 Task: Add a signature Dorian Garcia containing With sincere appreciation, Dorian Garcia to email address softage.10@softage.net and add a folder Sales funnels
Action: Mouse moved to (114, 97)
Screenshot: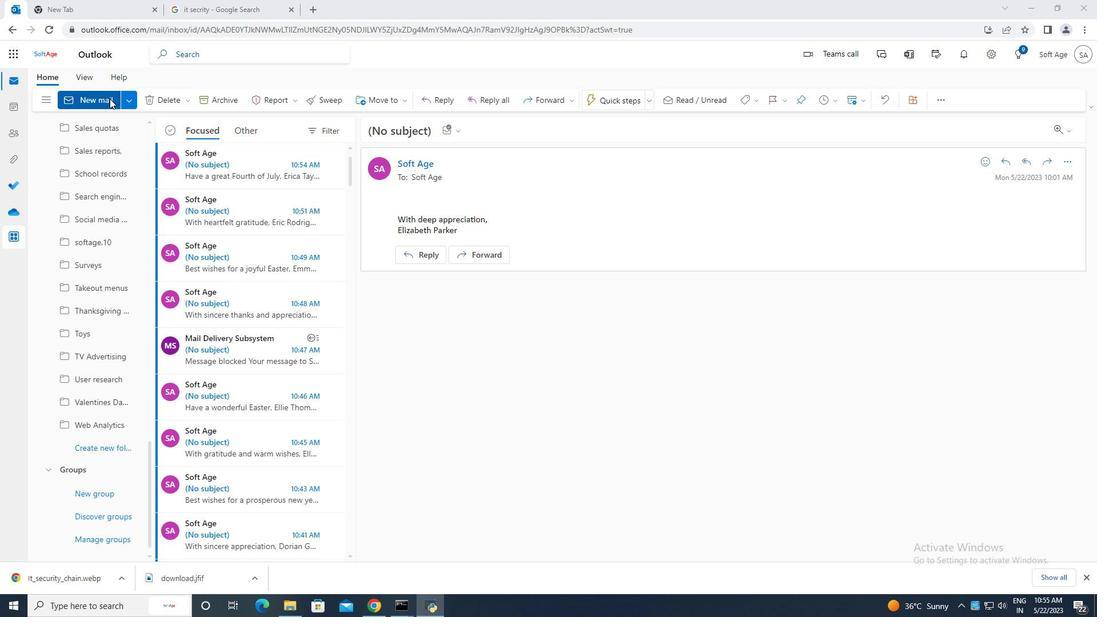 
Action: Mouse pressed left at (114, 97)
Screenshot: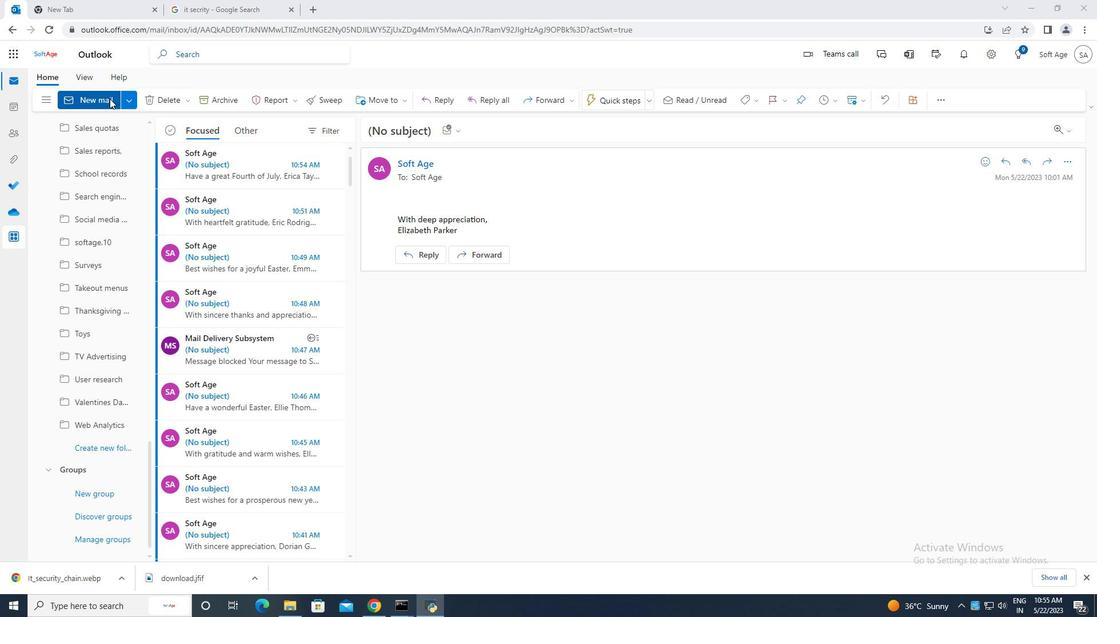 
Action: Mouse moved to (732, 104)
Screenshot: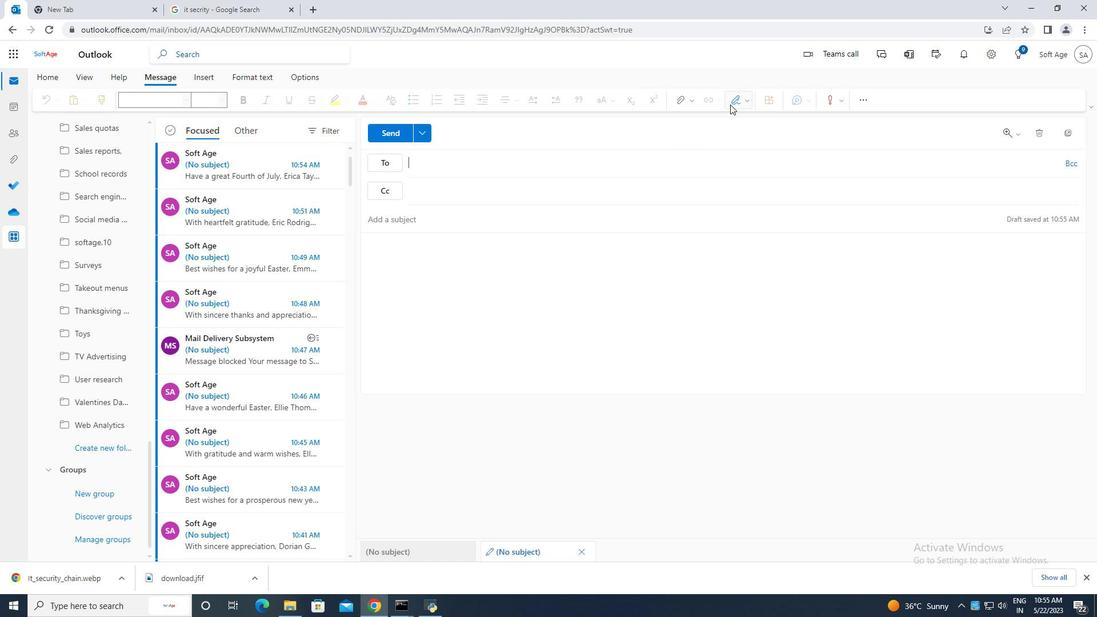 
Action: Mouse pressed left at (732, 104)
Screenshot: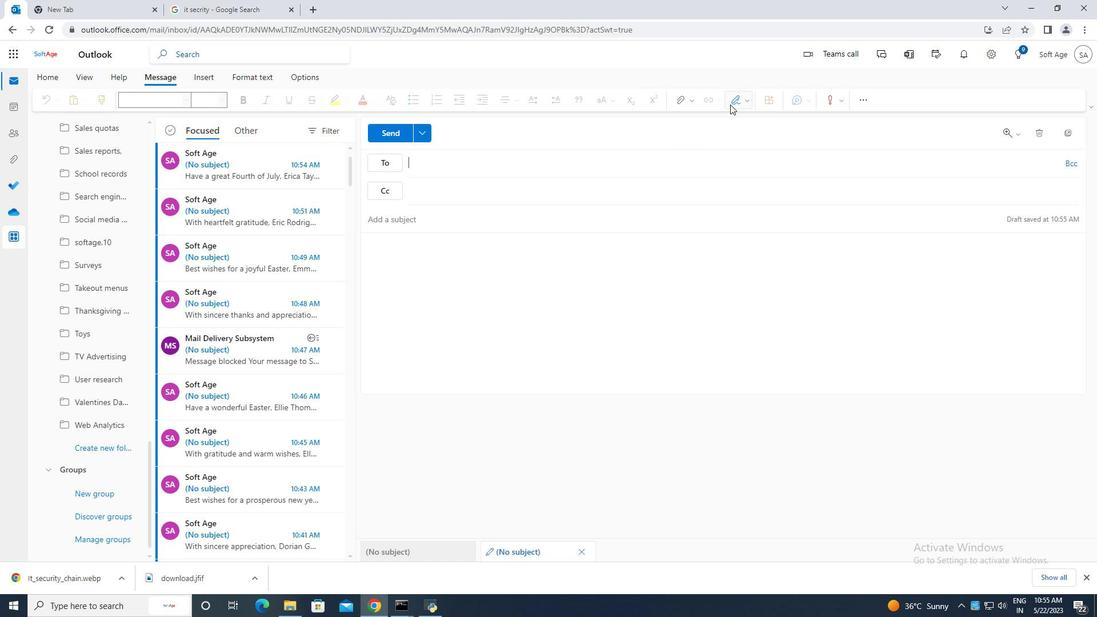
Action: Mouse moved to (700, 145)
Screenshot: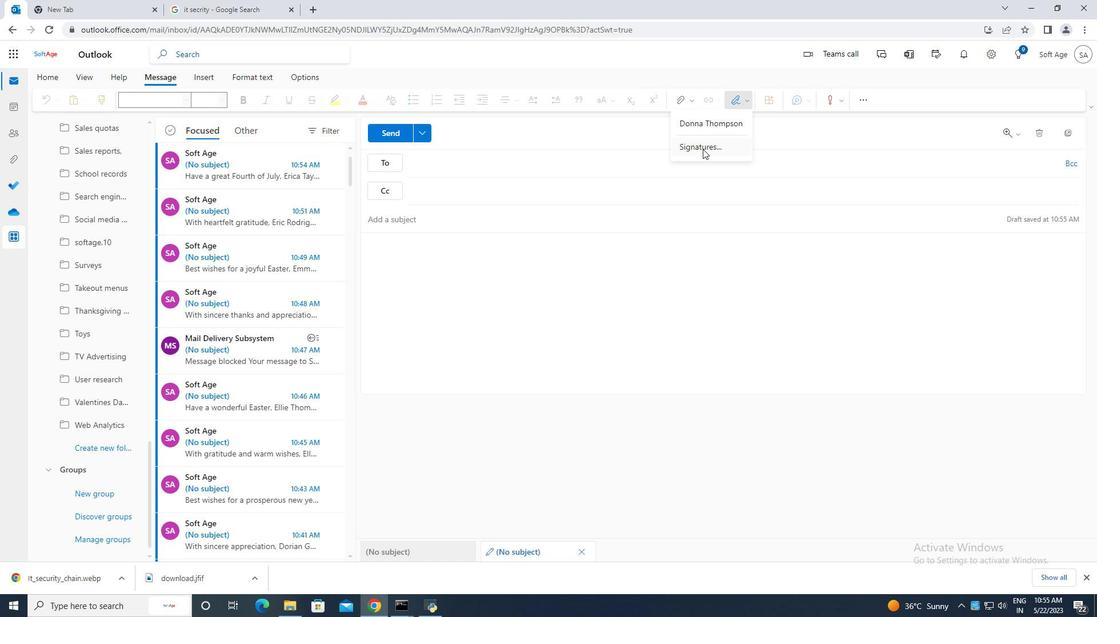 
Action: Mouse pressed left at (700, 145)
Screenshot: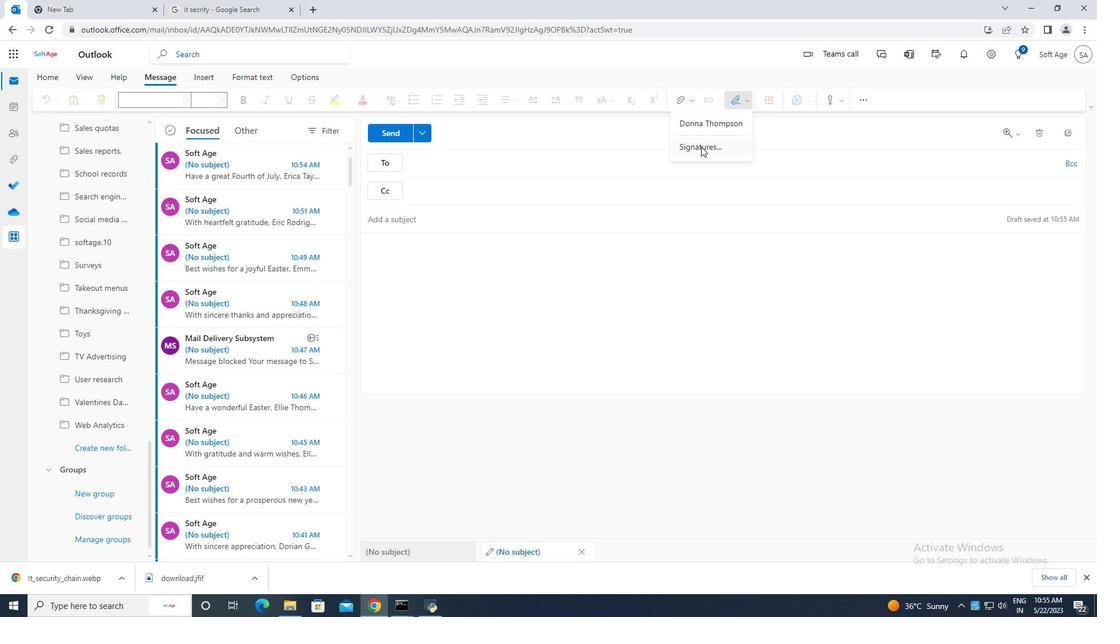 
Action: Mouse moved to (780, 188)
Screenshot: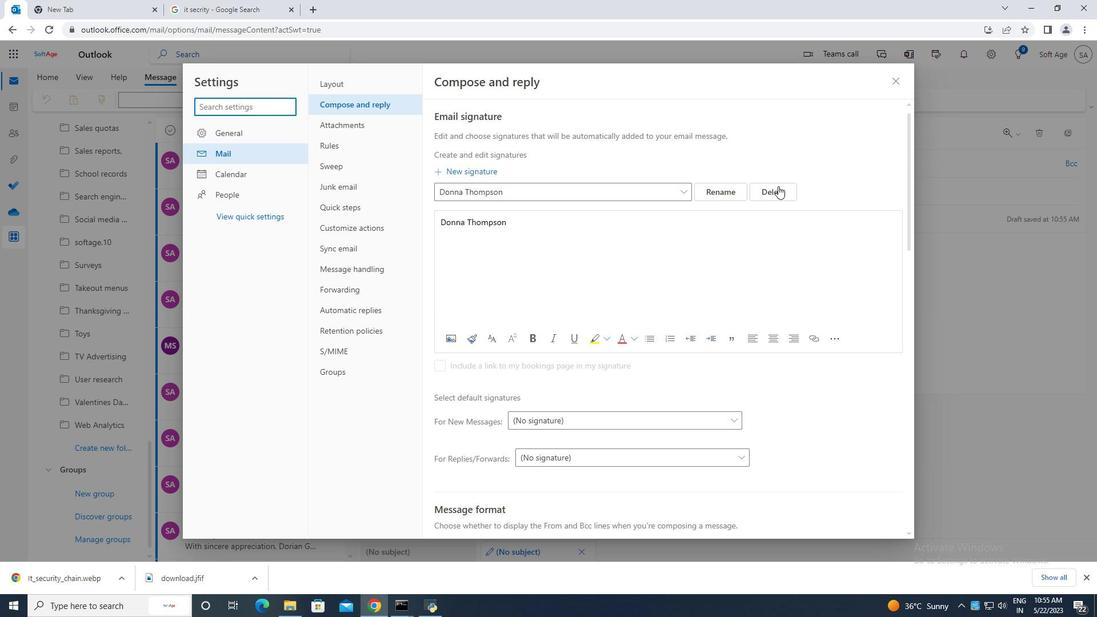 
Action: Mouse pressed left at (780, 188)
Screenshot: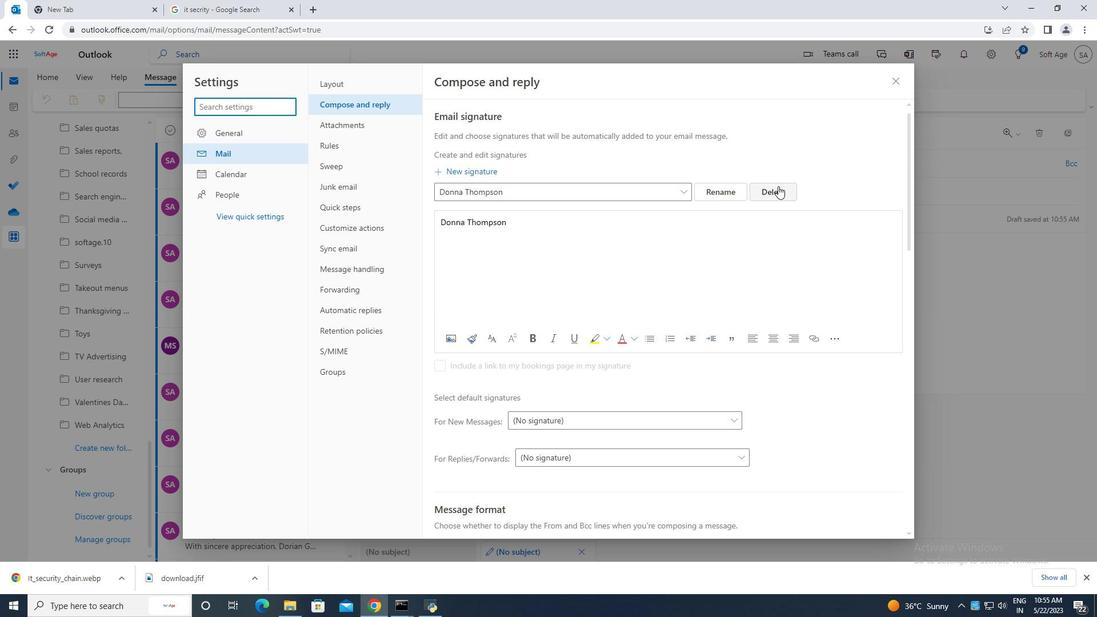 
Action: Mouse moved to (514, 192)
Screenshot: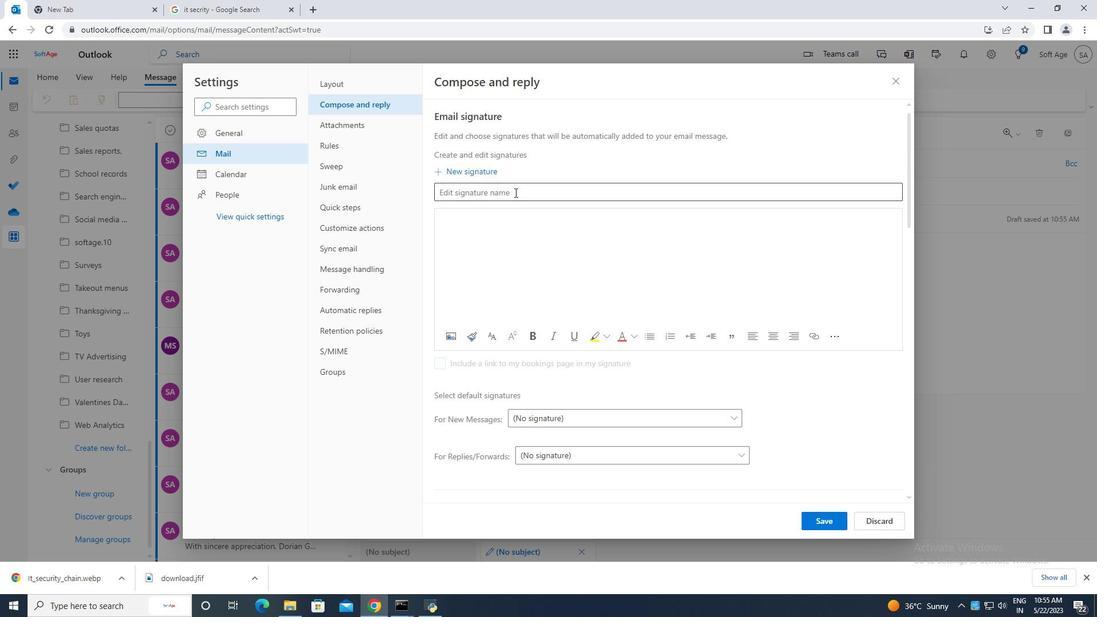 
Action: Mouse pressed left at (514, 192)
Screenshot: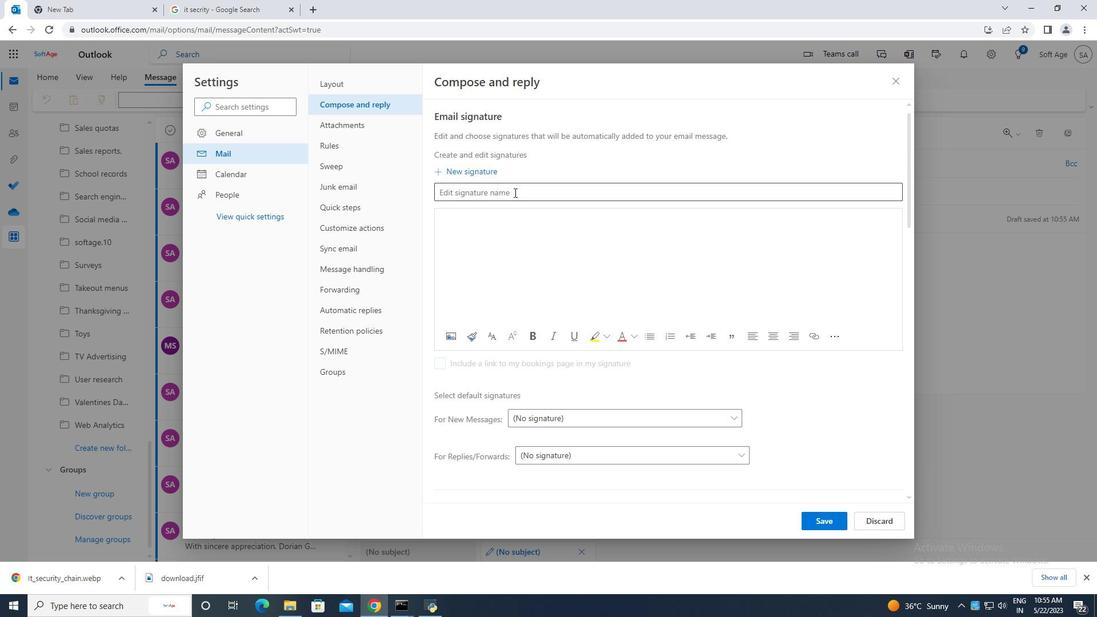 
Action: Mouse moved to (513, 192)
Screenshot: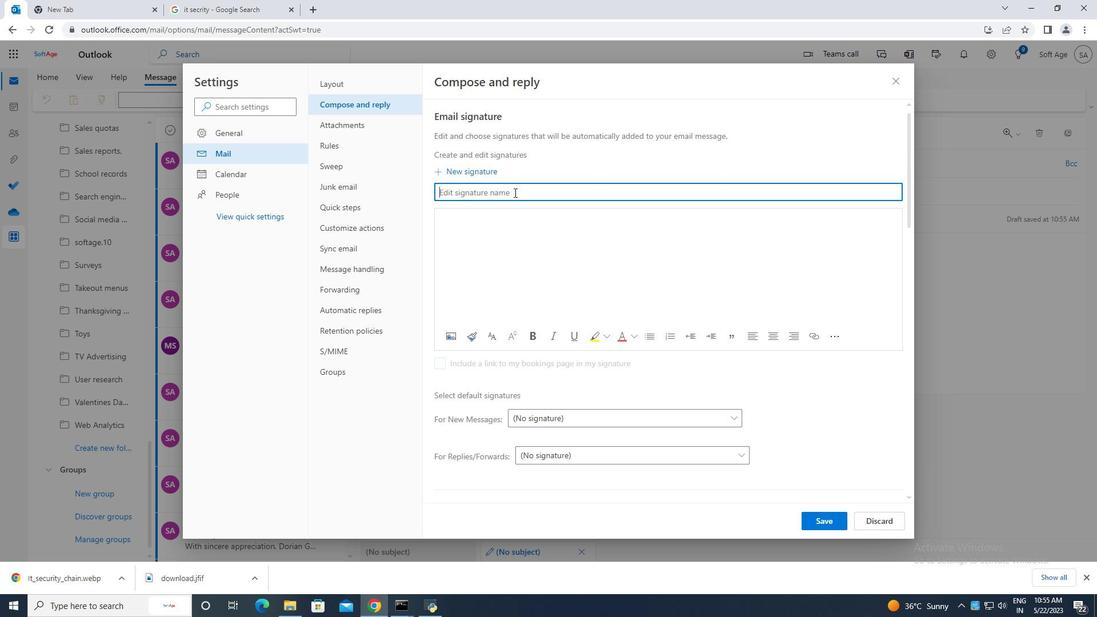 
Action: Key pressed <Key.caps_lock>D<Key.caps_lock>orian<Key.space><Key.caps_lock>G<Key.caps_lock>arcia<Key.space>
Screenshot: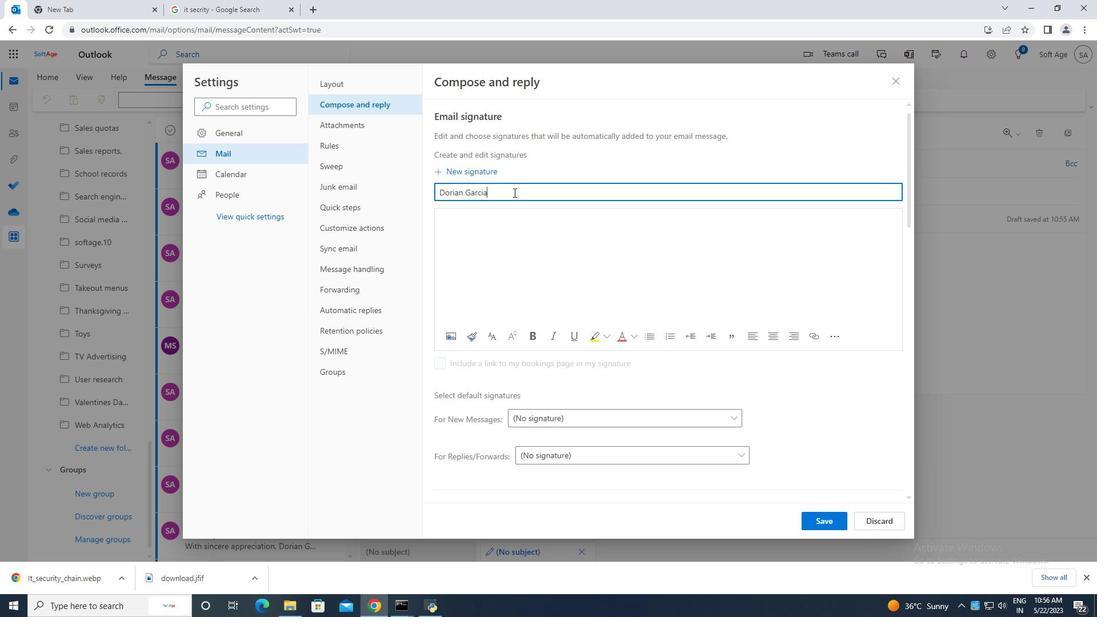
Action: Mouse moved to (469, 232)
Screenshot: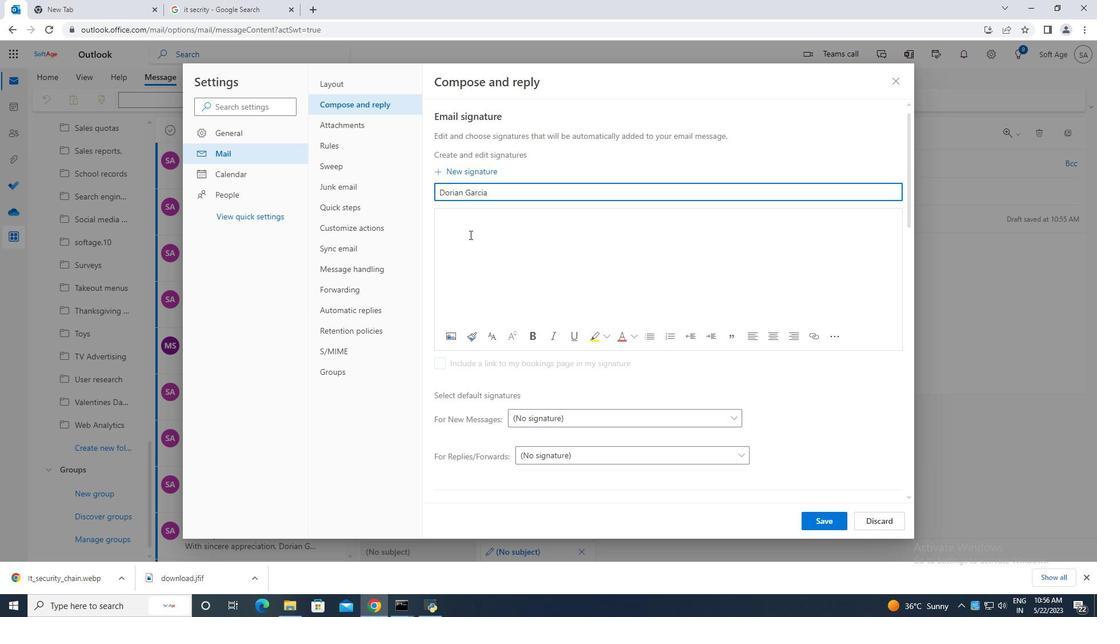 
Action: Mouse pressed left at (469, 232)
Screenshot: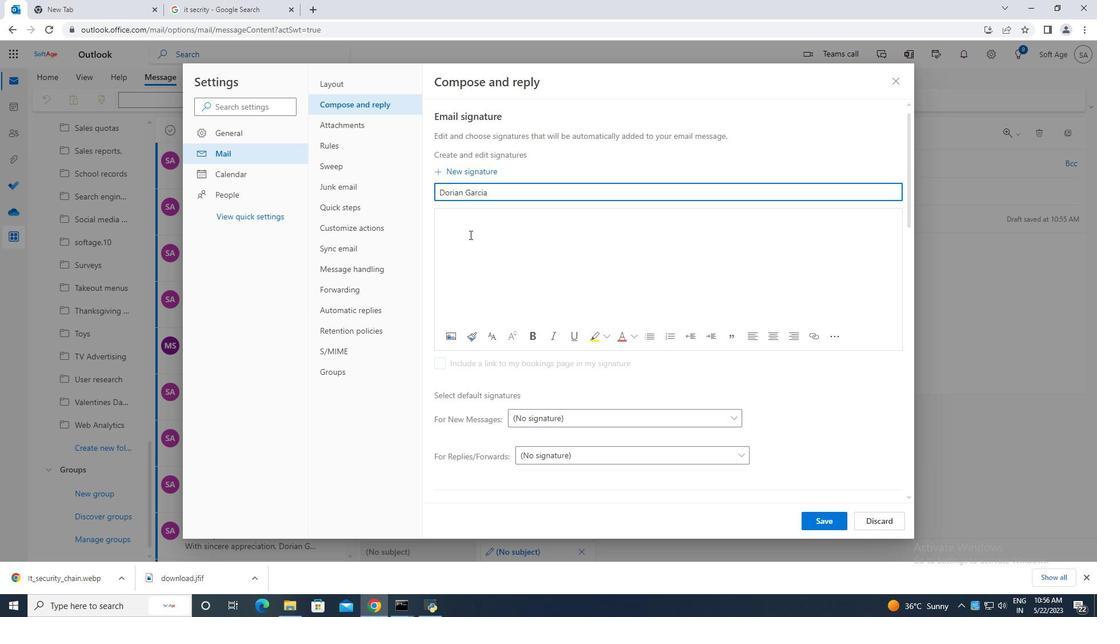 
Action: Key pressed <Key.caps_lock>D<Key.caps_lock>orian<Key.space><Key.caps_lock>G<Key.caps_lock>arcia
Screenshot: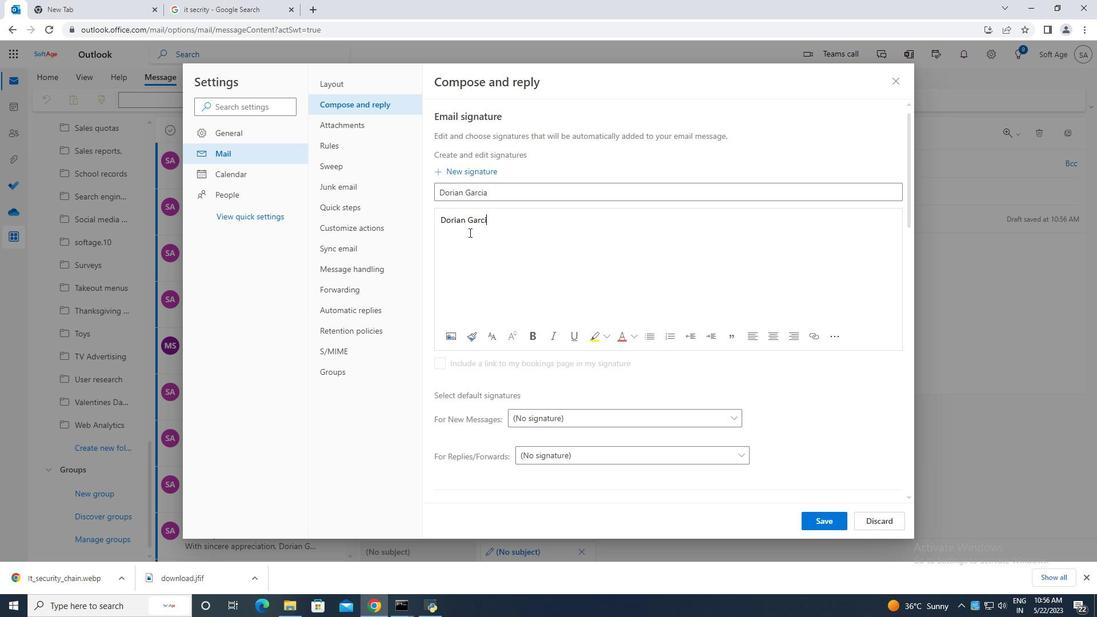 
Action: Mouse moved to (831, 520)
Screenshot: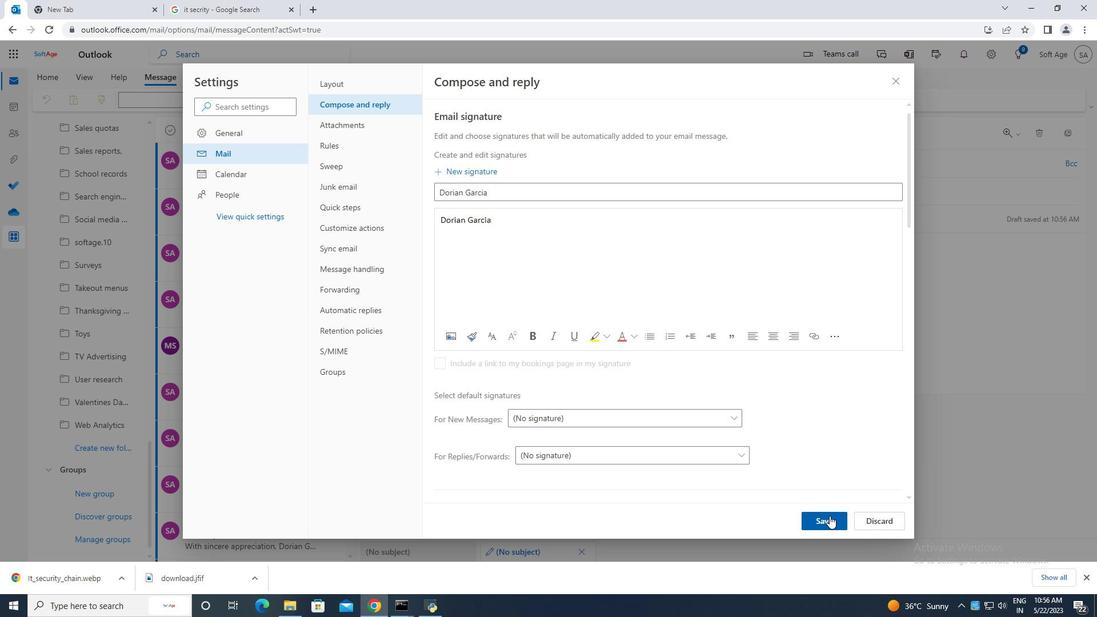 
Action: Mouse pressed left at (831, 520)
Screenshot: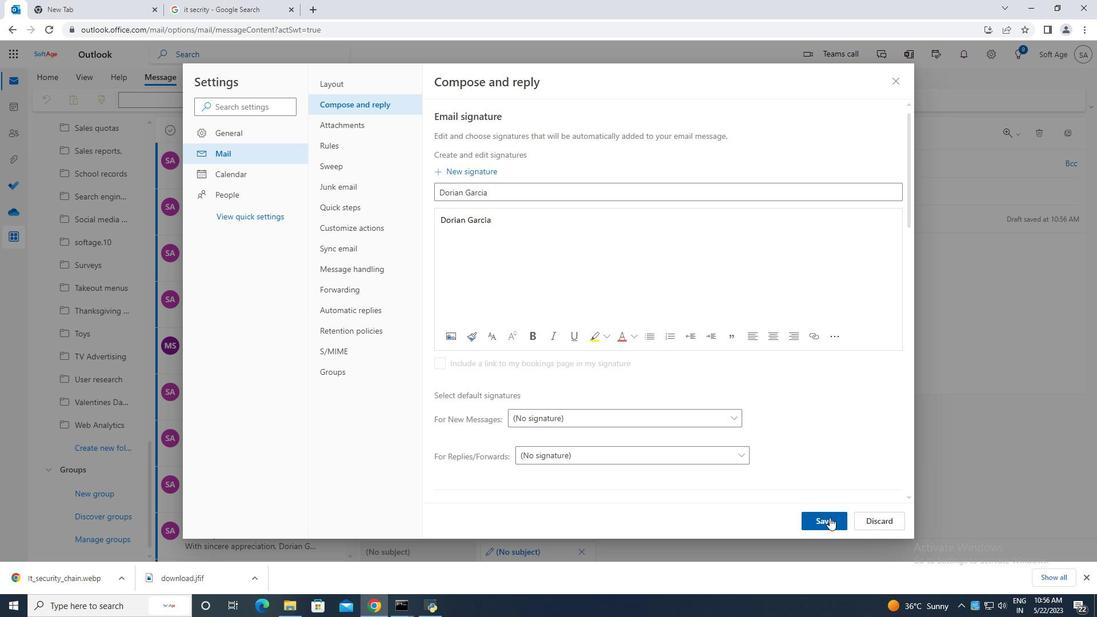 
Action: Mouse moved to (894, 86)
Screenshot: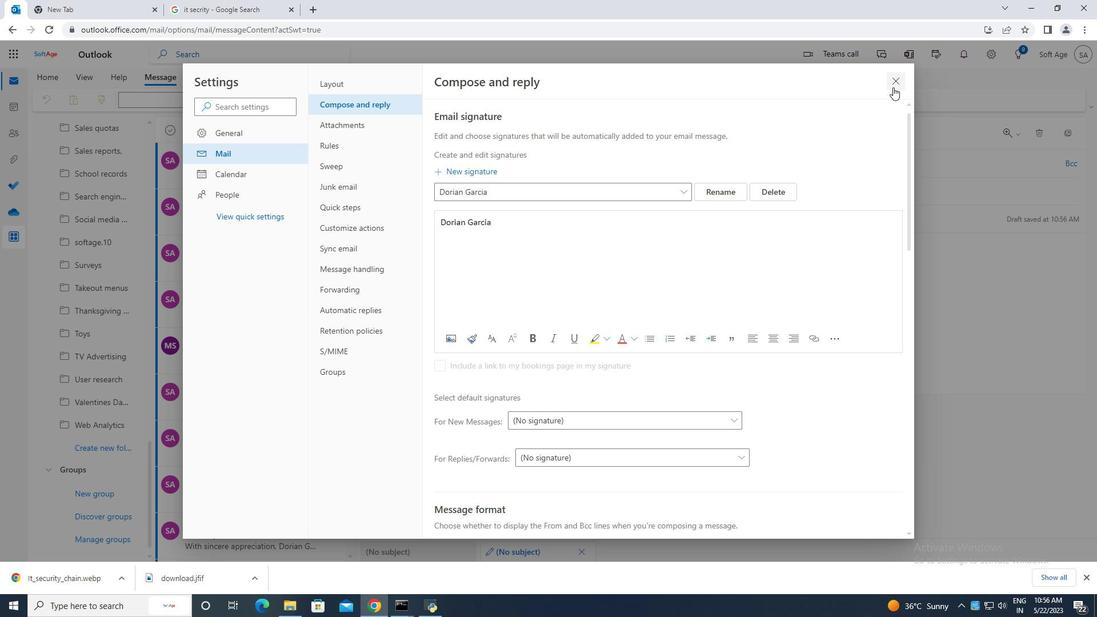 
Action: Mouse pressed left at (894, 86)
Screenshot: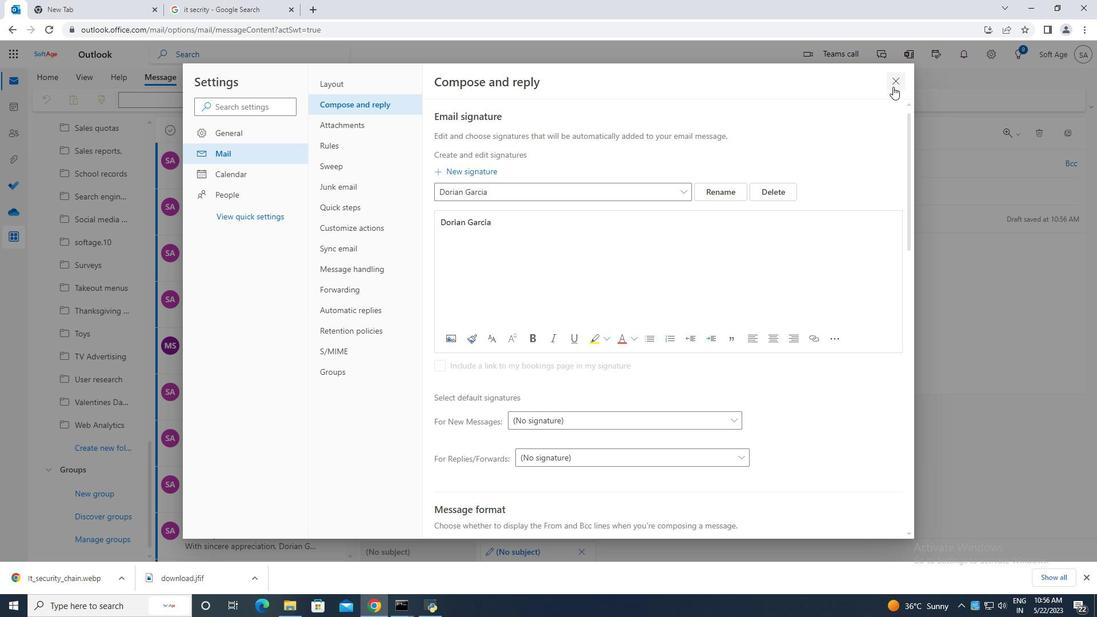 
Action: Mouse moved to (736, 103)
Screenshot: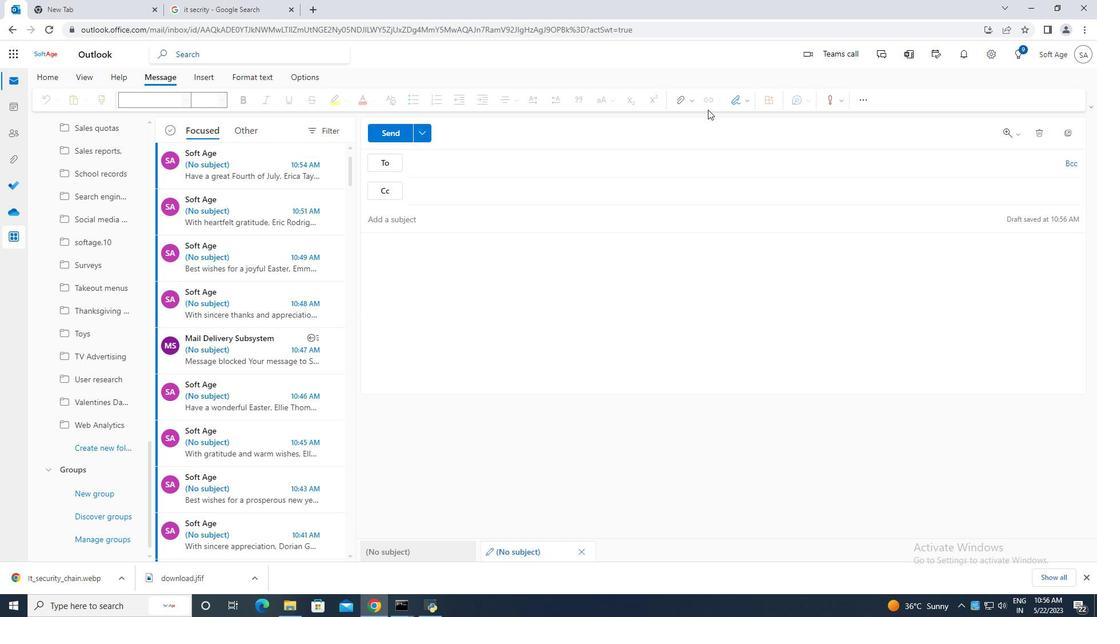 
Action: Mouse pressed left at (736, 103)
Screenshot: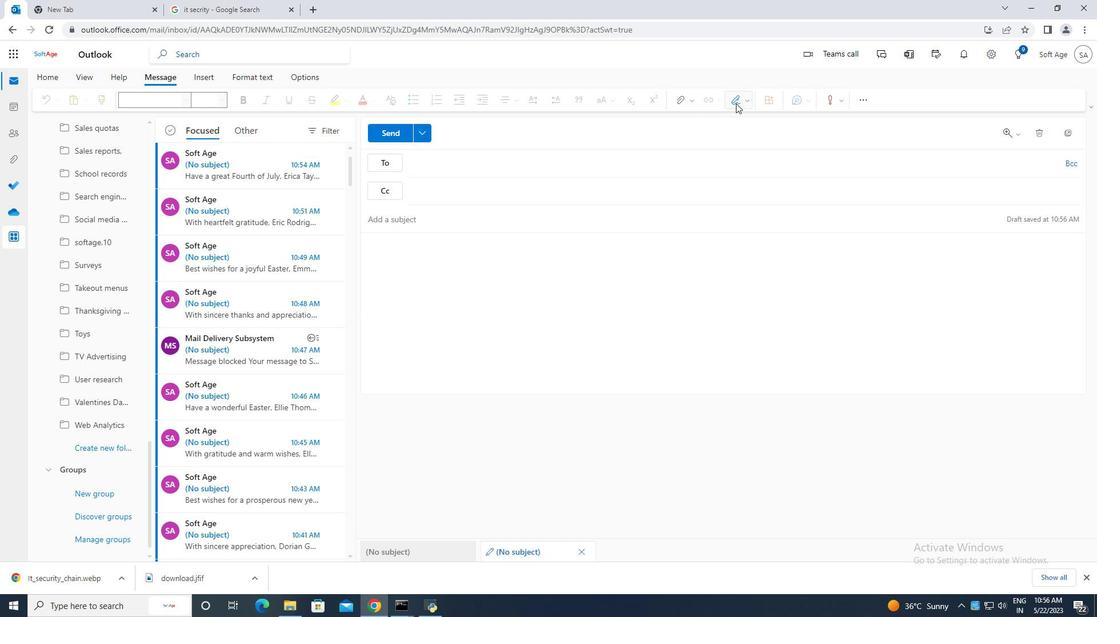 
Action: Mouse moved to (718, 125)
Screenshot: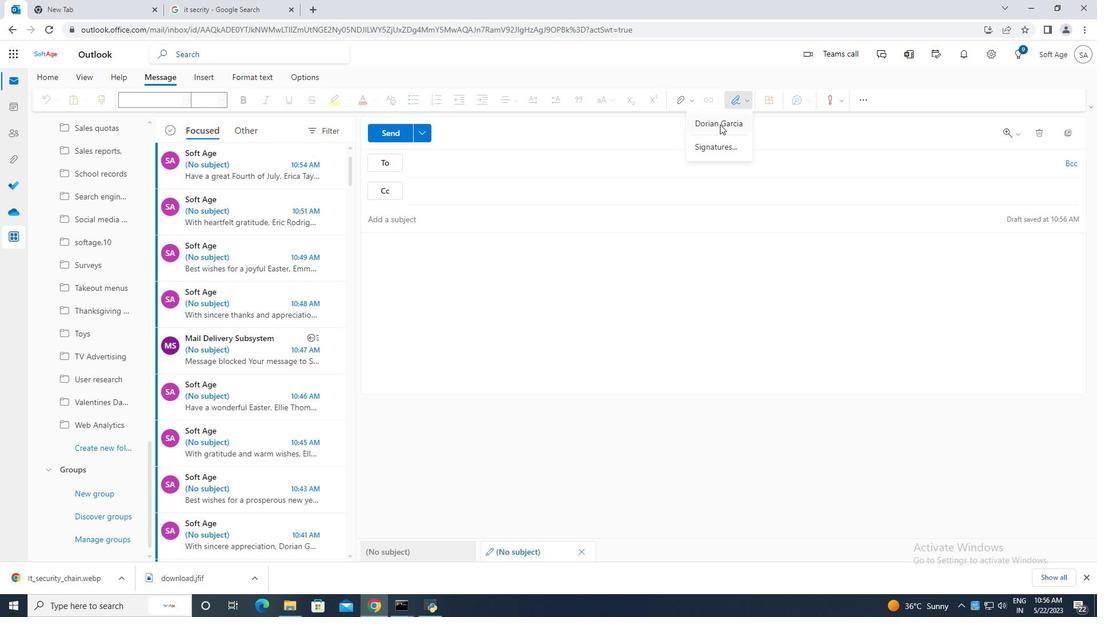 
Action: Mouse pressed left at (718, 125)
Screenshot: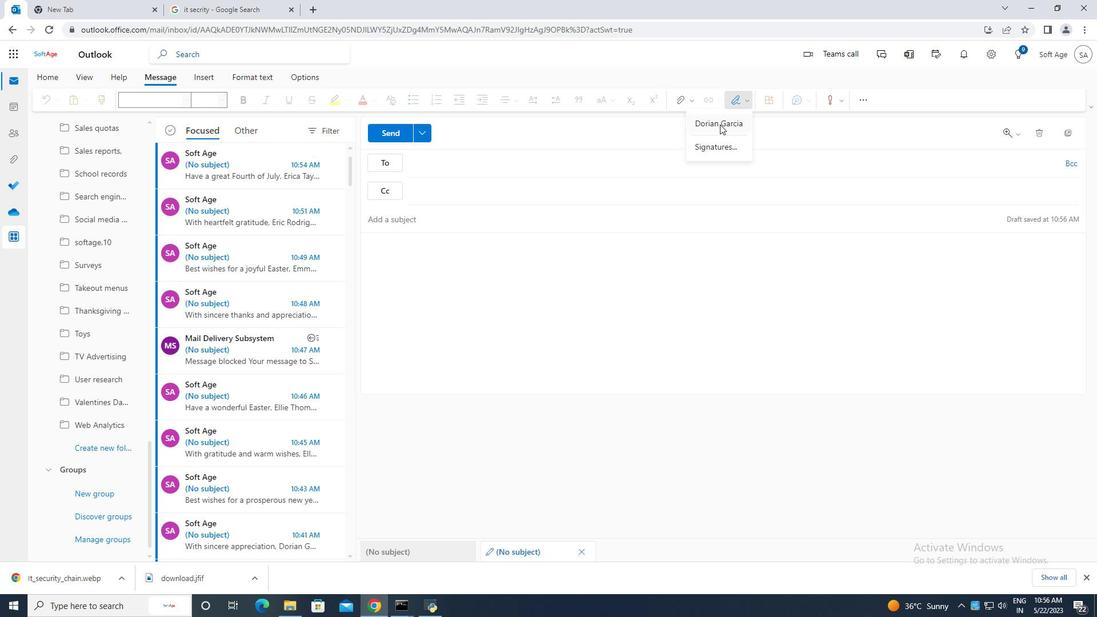 
Action: Mouse moved to (397, 246)
Screenshot: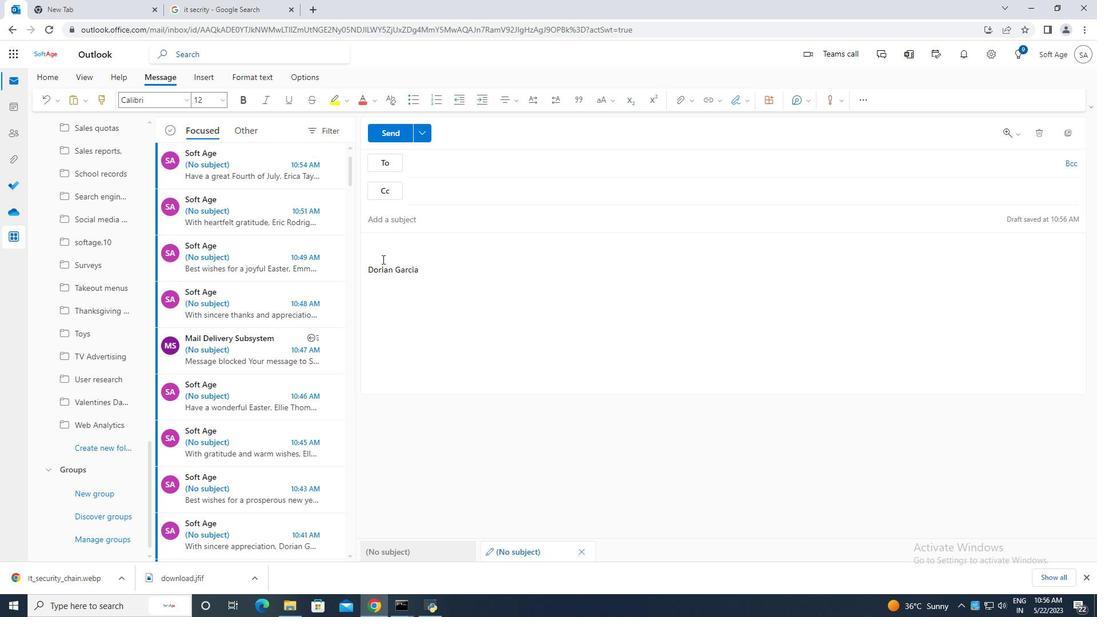 
Action: Key pressed <Key.caps_lock>C<Key.caps_lock>ontaining<Key.space>with<Key.space>sincere<Key.space>appreciation,
Screenshot: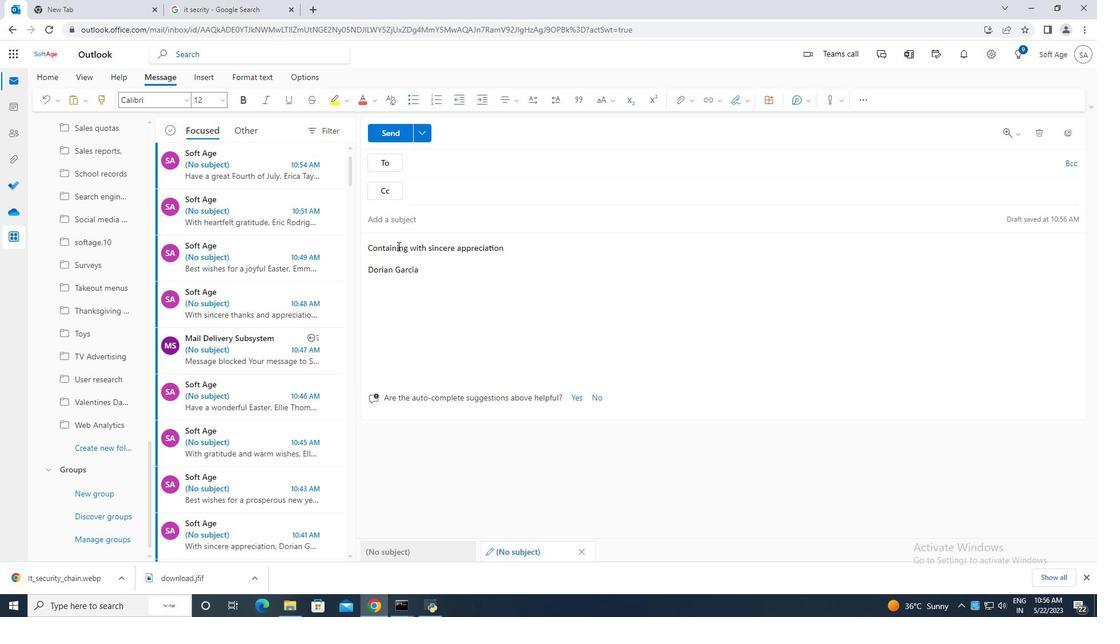 
Action: Mouse moved to (455, 165)
Screenshot: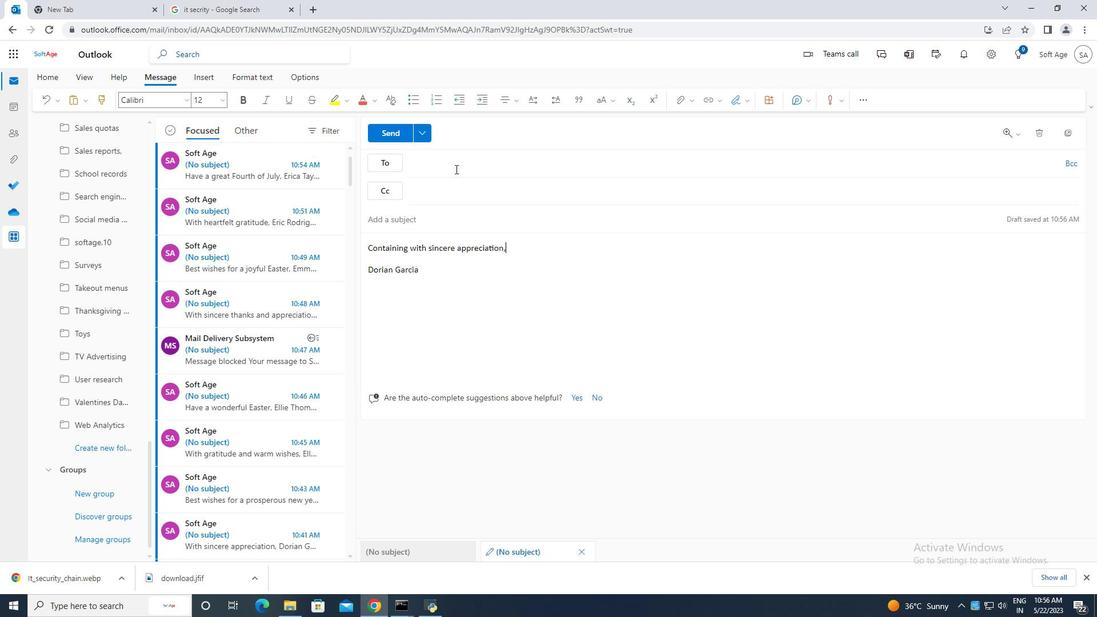 
Action: Mouse pressed left at (455, 165)
Screenshot: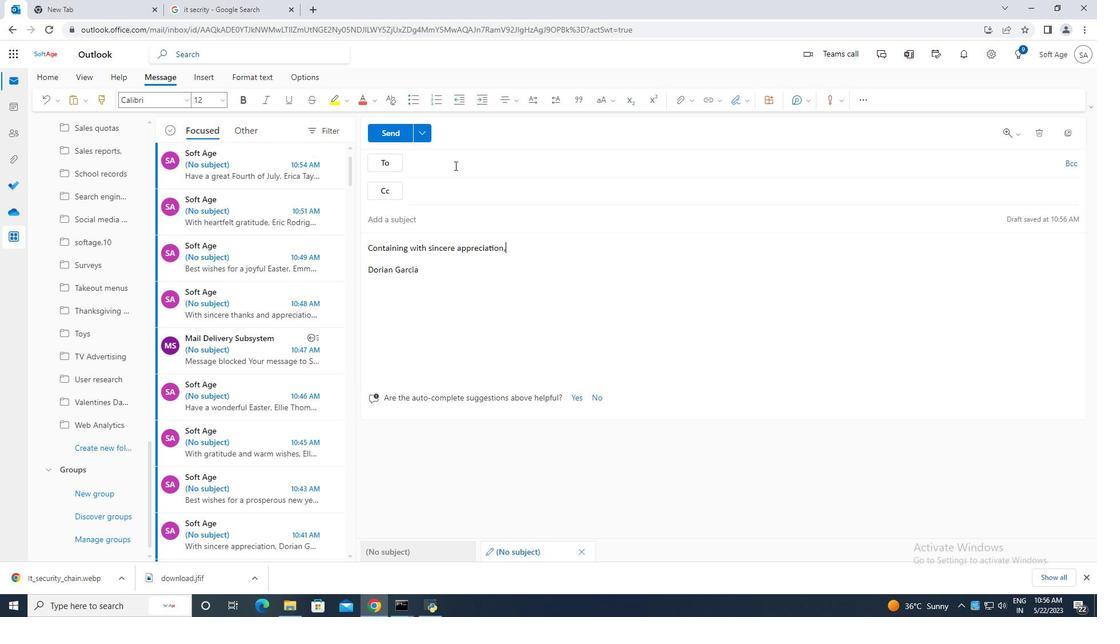 
Action: Key pressed softage.10
Screenshot: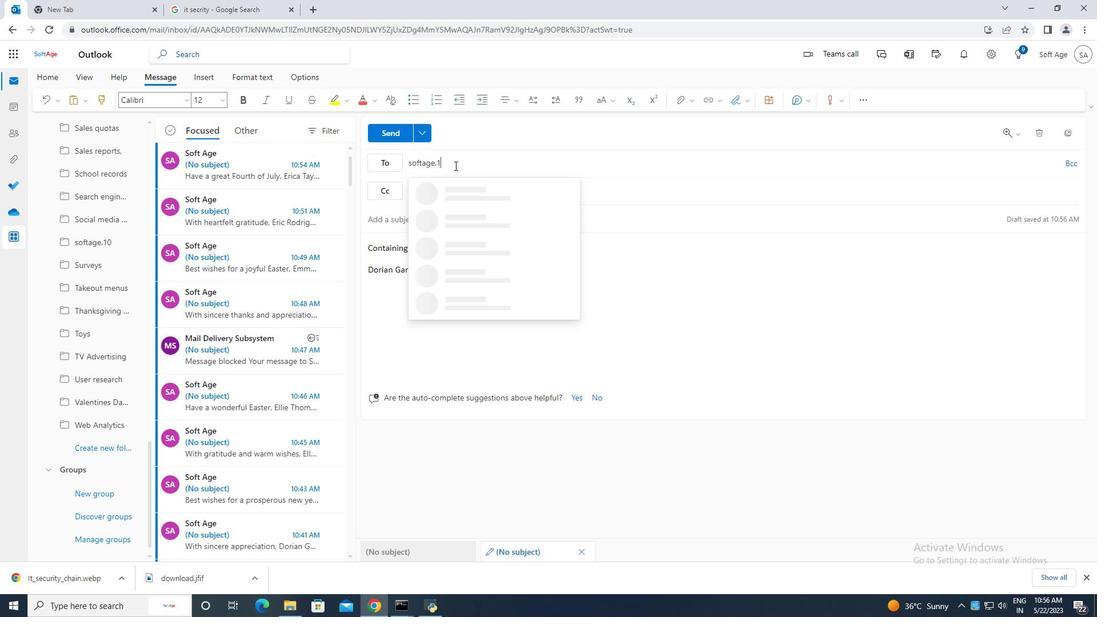 
Action: Mouse moved to (526, 219)
Screenshot: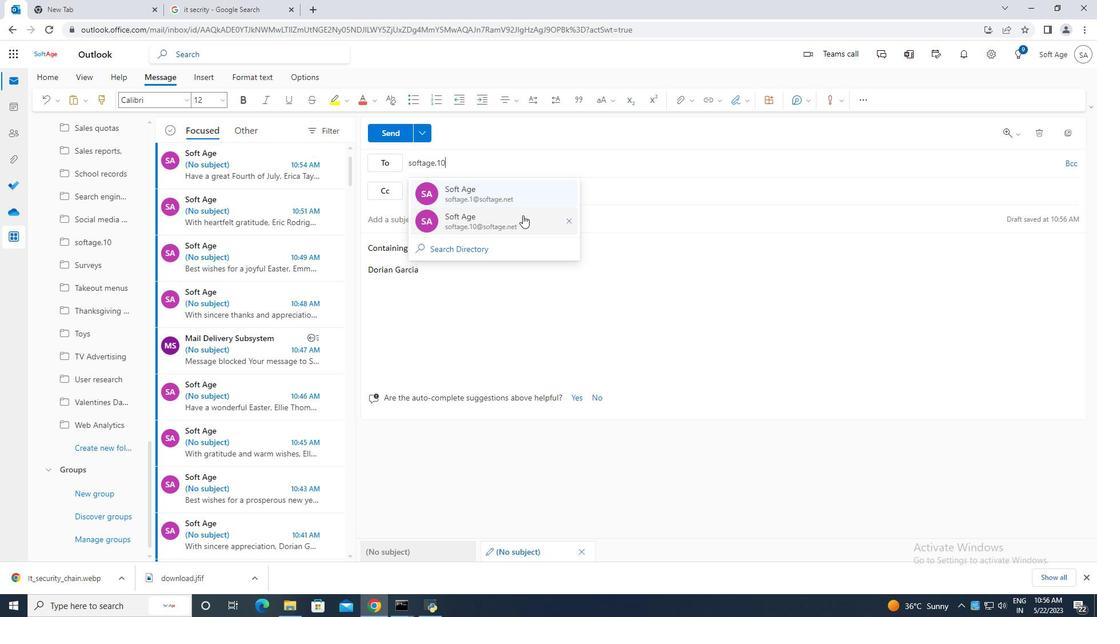
Action: Mouse pressed left at (525, 219)
Screenshot: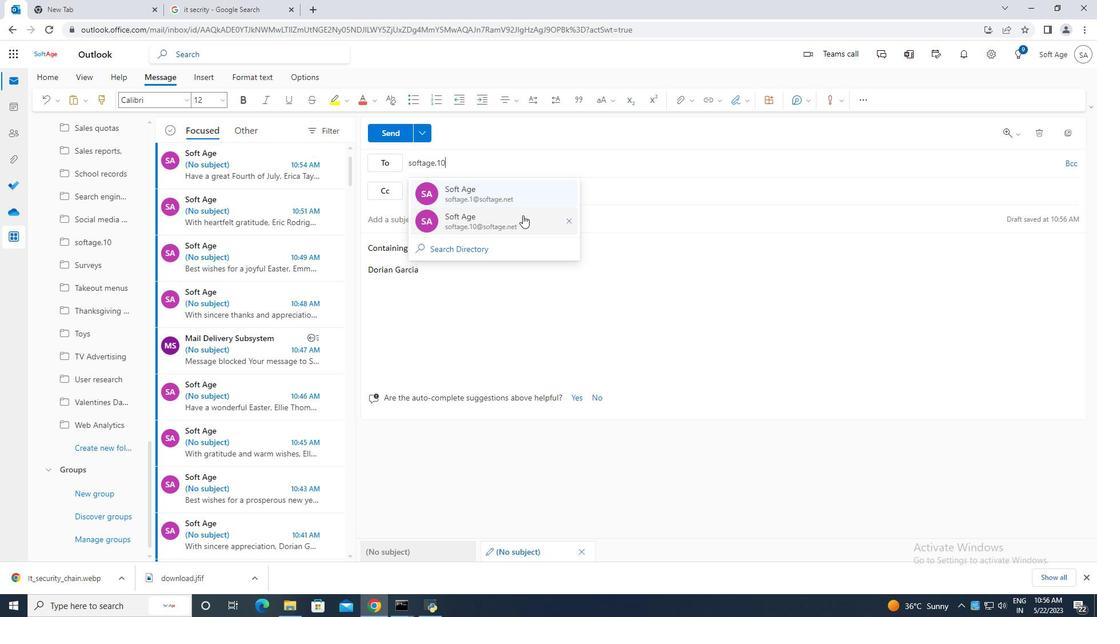 
Action: Mouse moved to (115, 449)
Screenshot: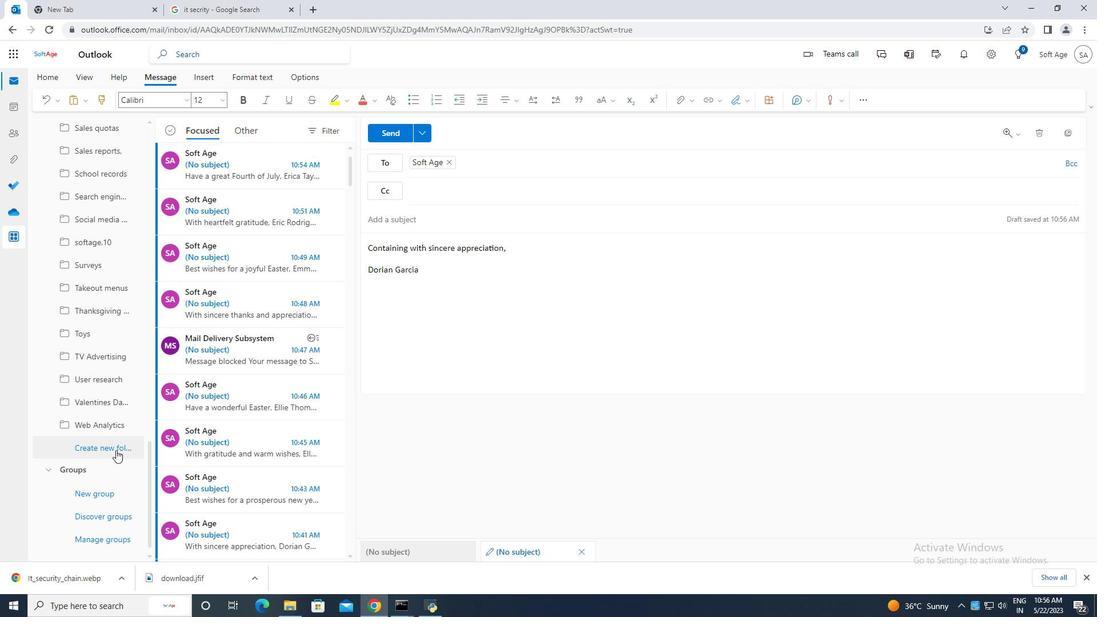 
Action: Mouse pressed left at (115, 449)
Screenshot: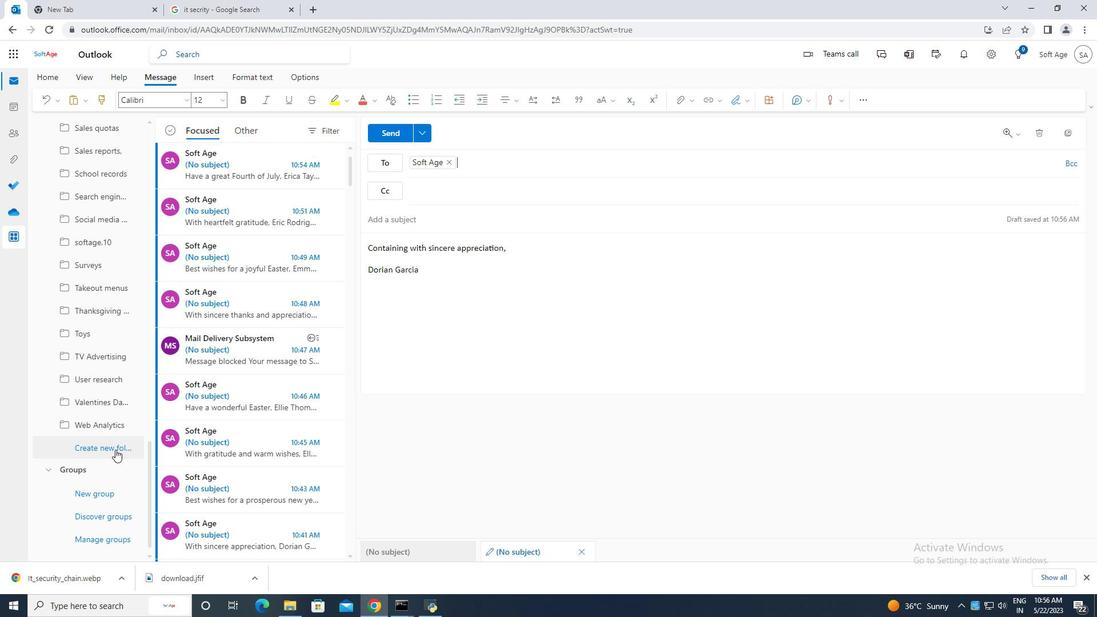 
Action: Mouse moved to (78, 451)
Screenshot: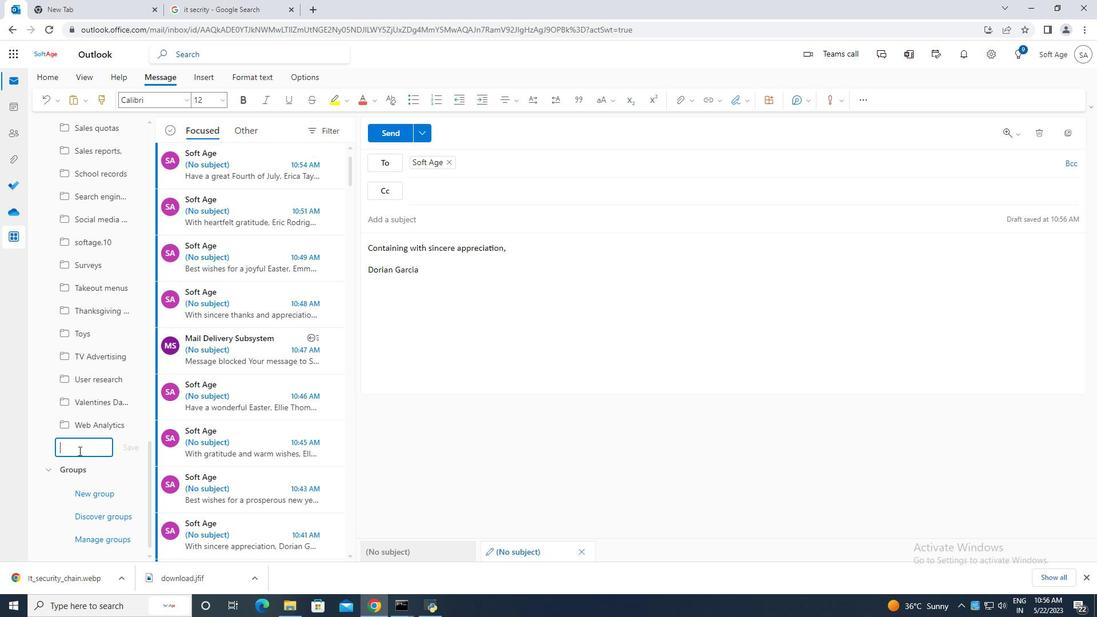 
Action: Key pressed <Key.caps_lock>S<Key.caps_lock>les<Key.space><Key.backspace><Key.backspace><Key.backspace><Key.backspace>ales<Key.space>funnels
Screenshot: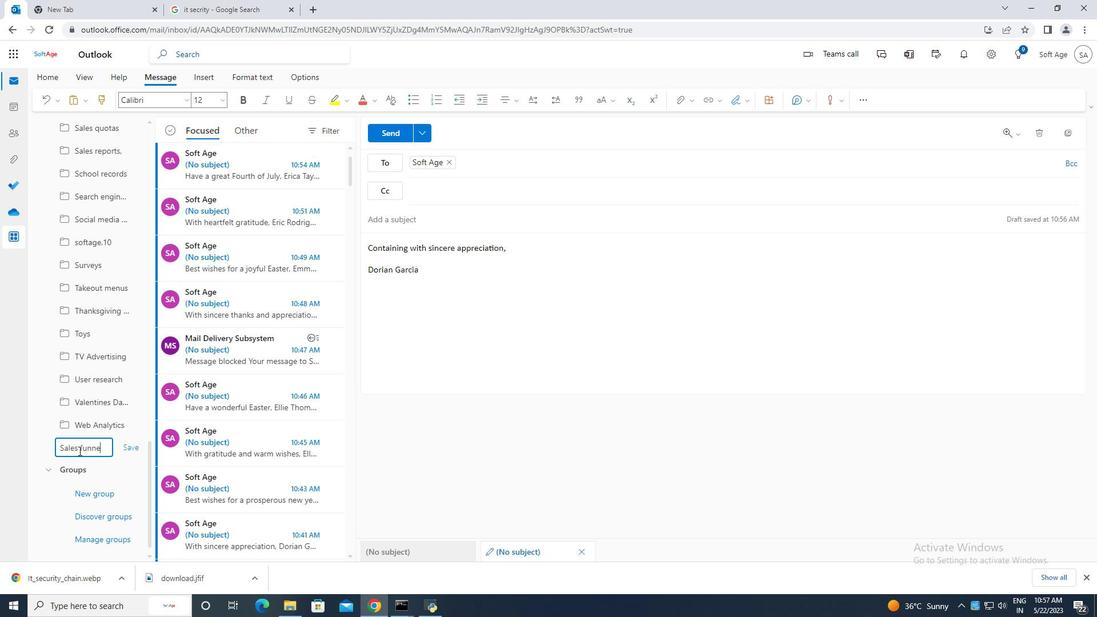 
Action: Mouse moved to (130, 446)
Screenshot: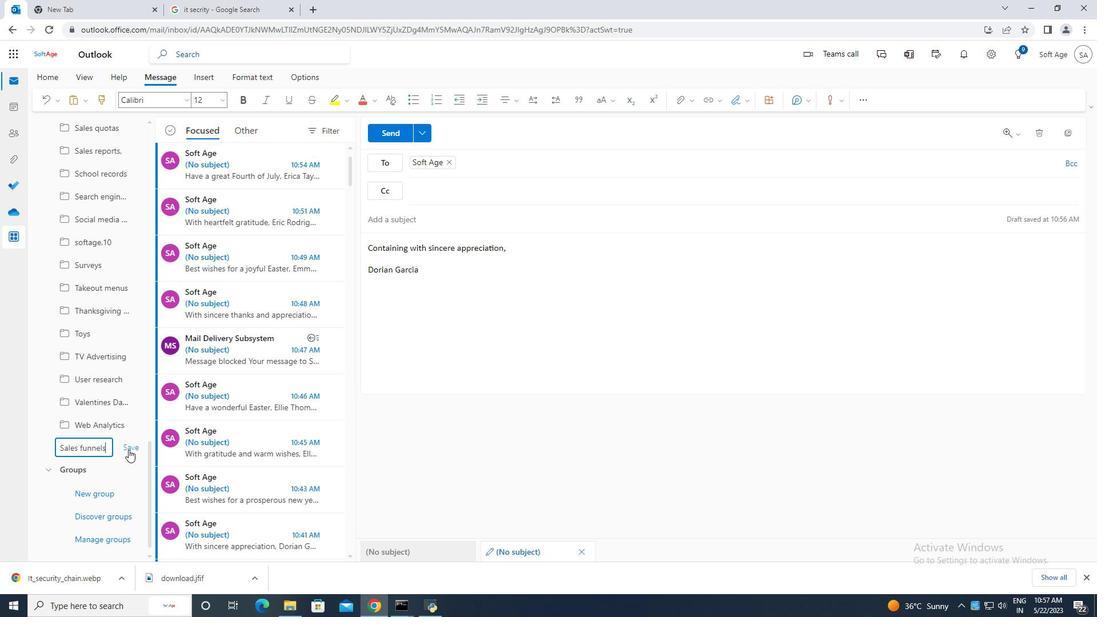 
Action: Mouse pressed left at (130, 446)
Screenshot: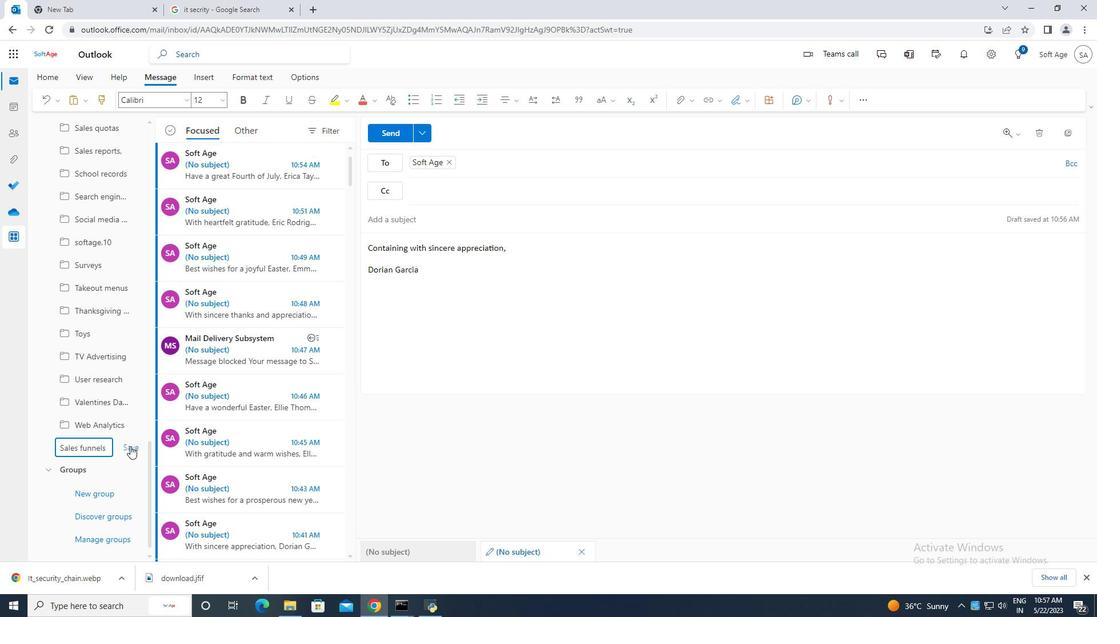
Action: Mouse moved to (393, 134)
Screenshot: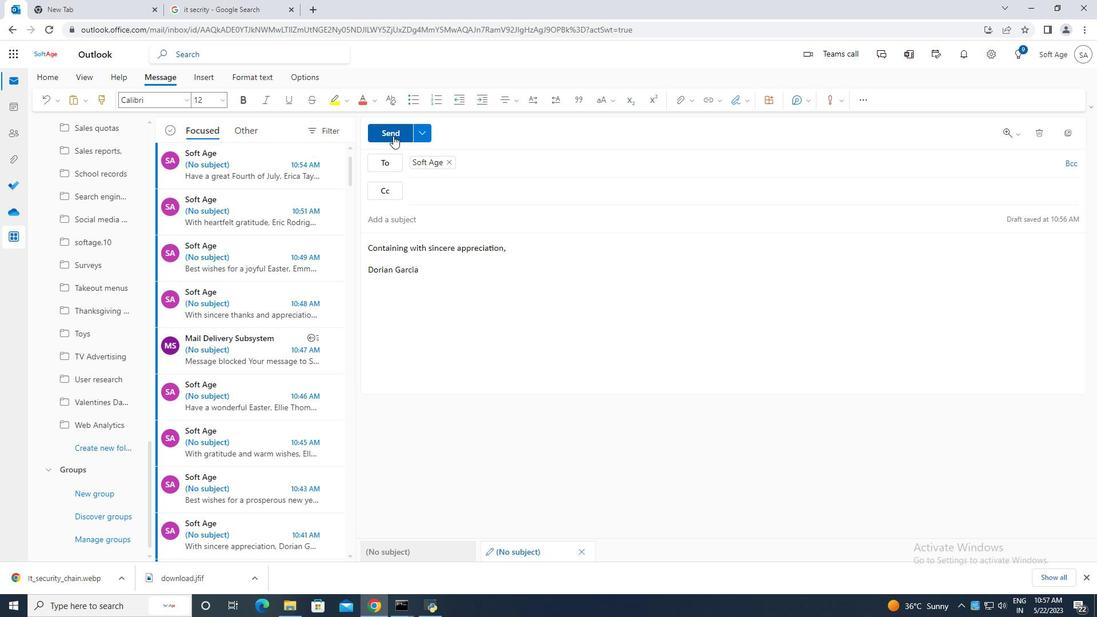
Action: Mouse pressed left at (393, 134)
Screenshot: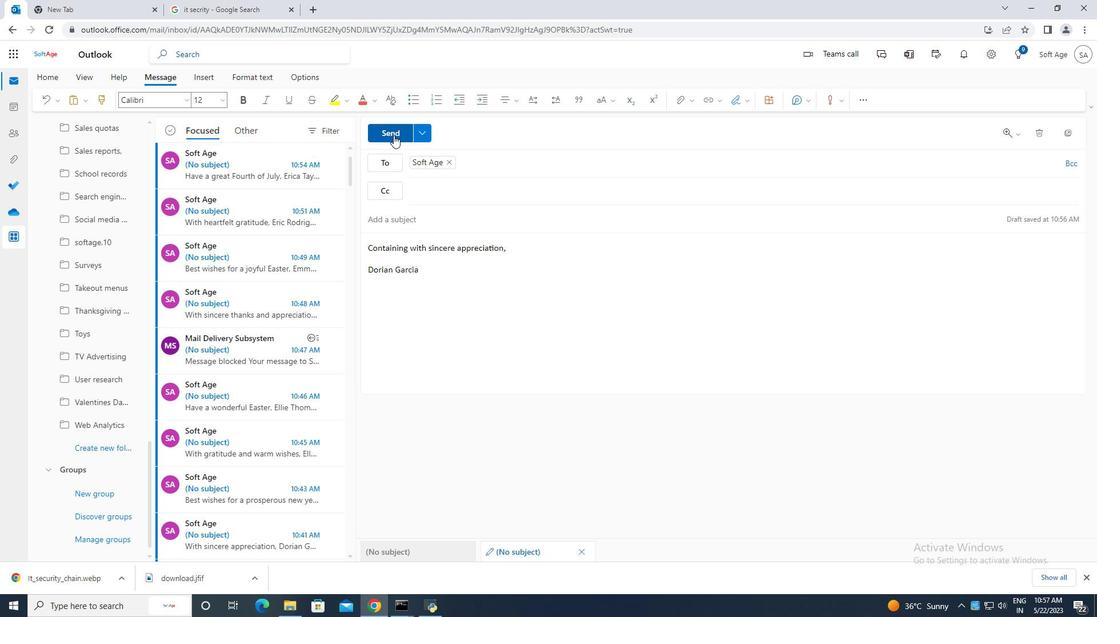 
Action: Mouse moved to (544, 332)
Screenshot: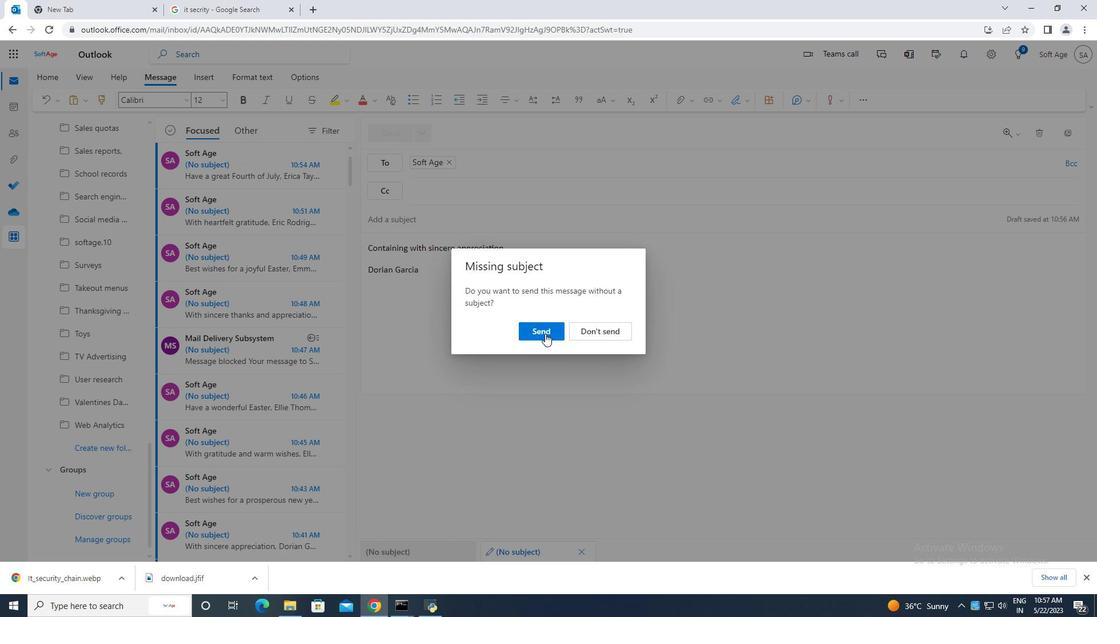
Action: Mouse pressed left at (544, 332)
Screenshot: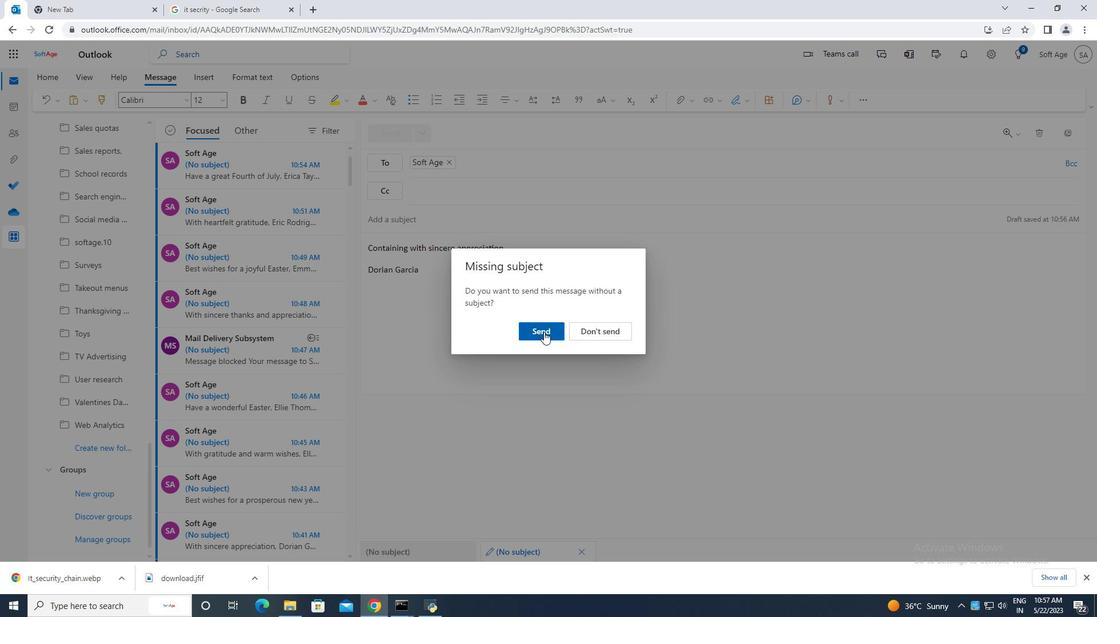 
Action: Mouse moved to (197, 321)
Screenshot: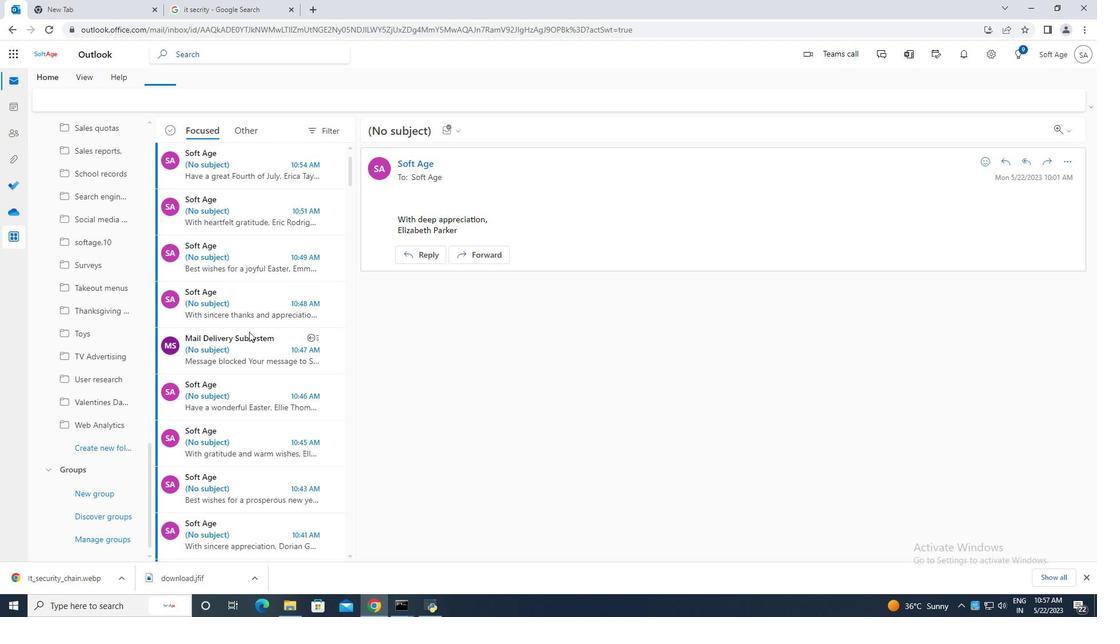 
